 Task: View  the past & upcoming event of Procter & Gamble
Action: Mouse moved to (642, 28)
Screenshot: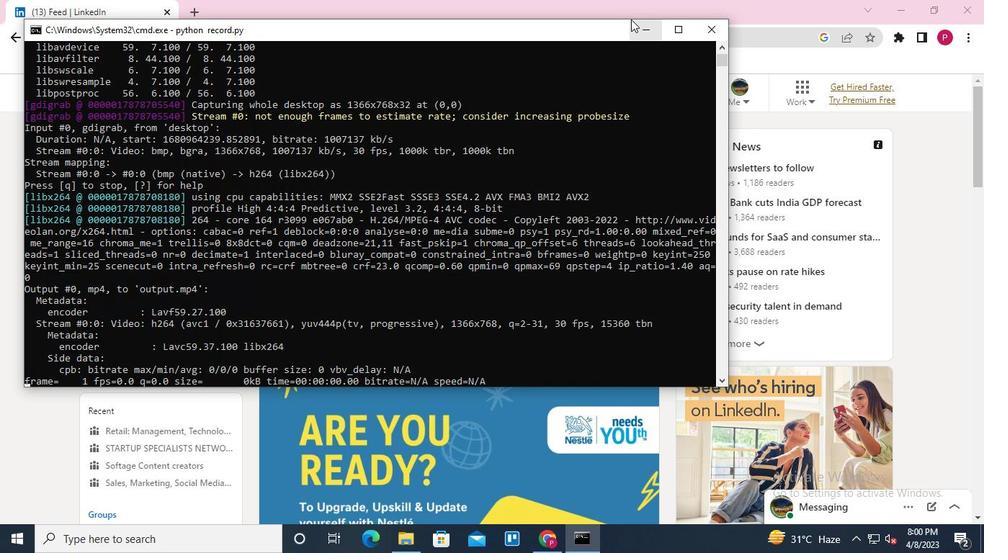
Action: Mouse pressed left at (642, 28)
Screenshot: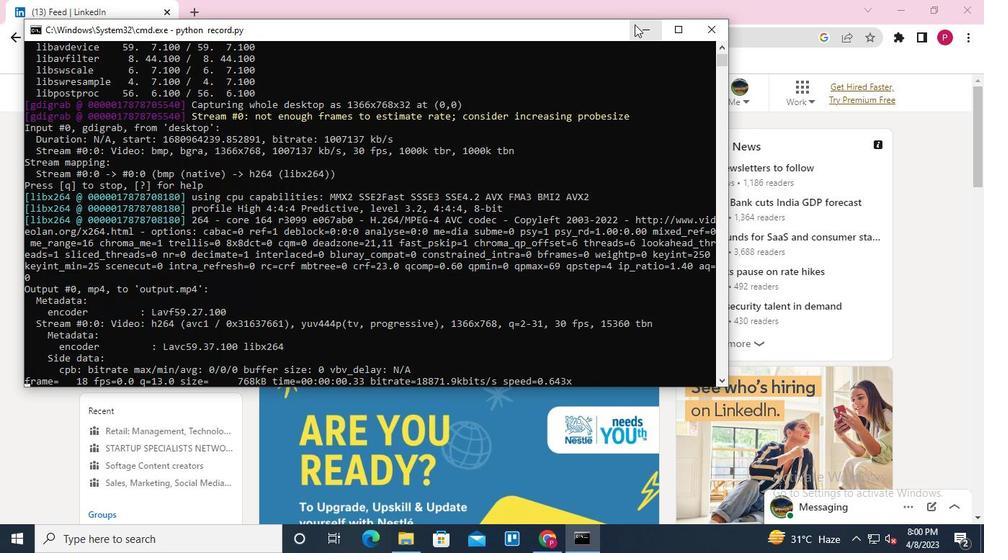 
Action: Mouse moved to (245, 92)
Screenshot: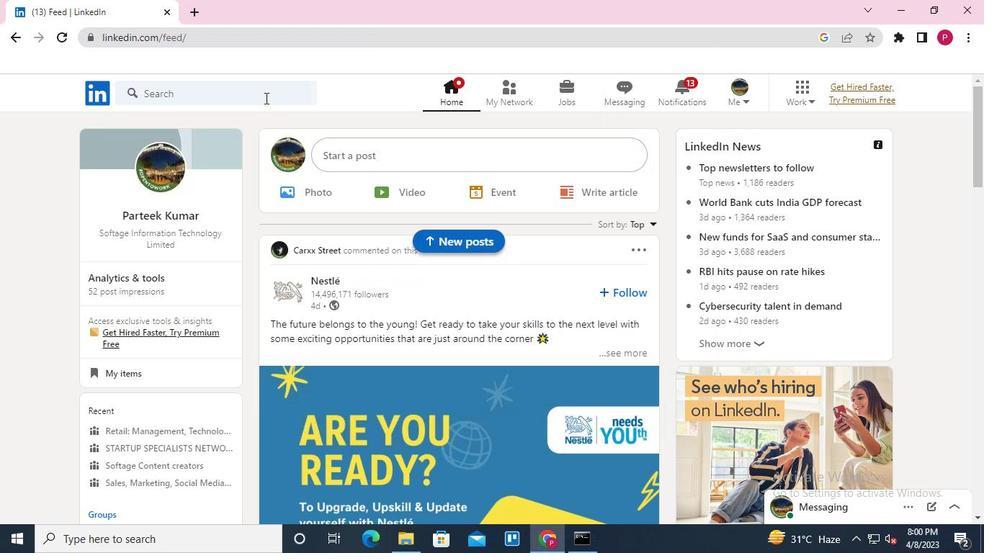 
Action: Mouse pressed left at (245, 92)
Screenshot: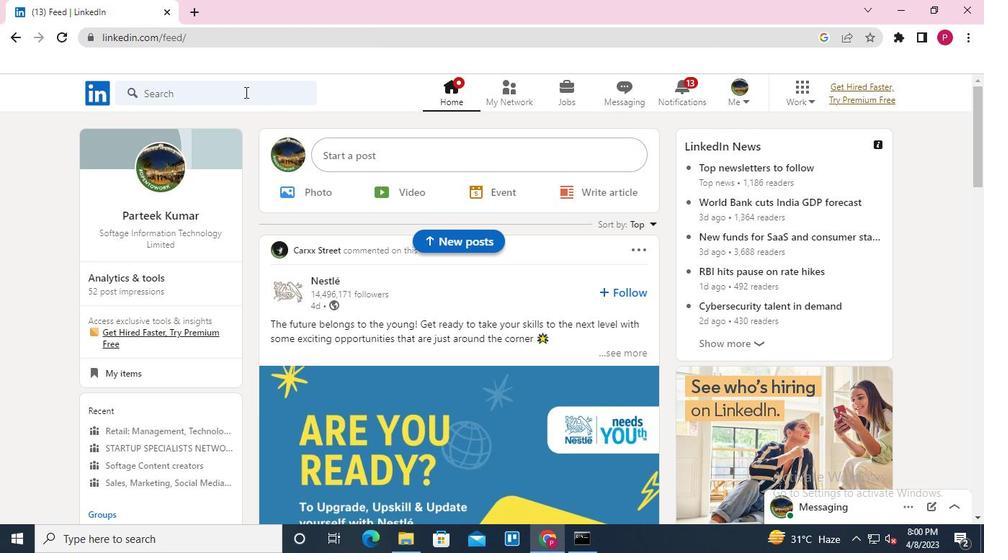 
Action: Mouse moved to (160, 150)
Screenshot: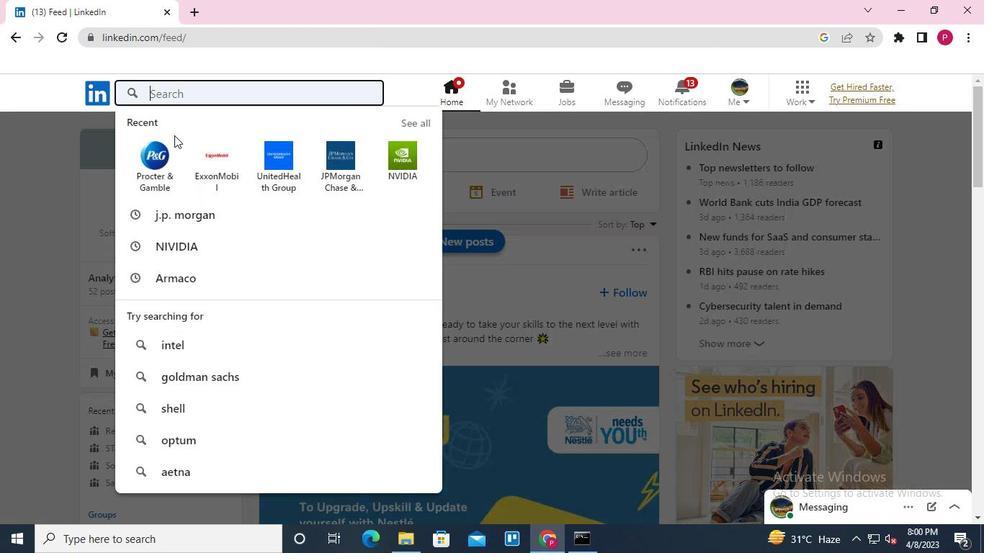 
Action: Mouse pressed left at (160, 150)
Screenshot: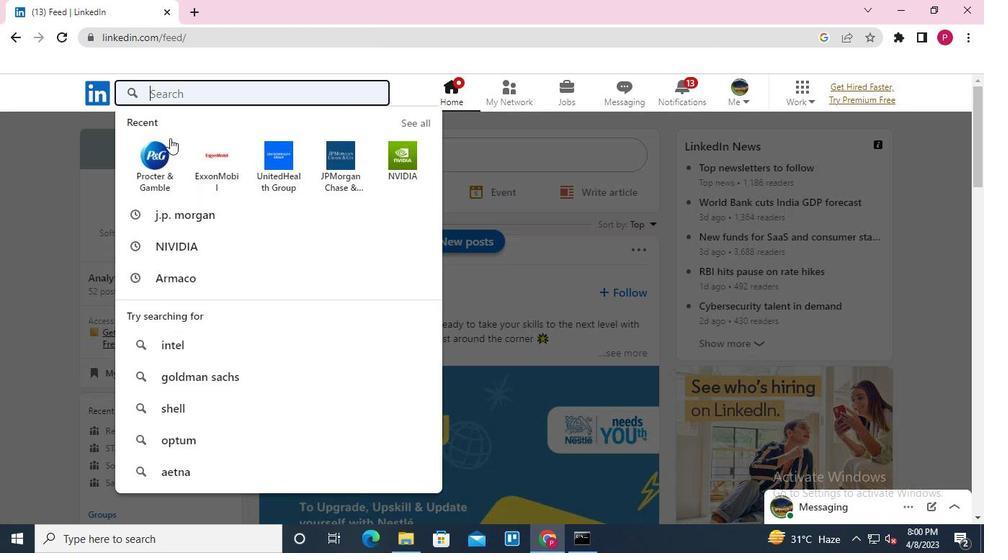 
Action: Mouse moved to (468, 171)
Screenshot: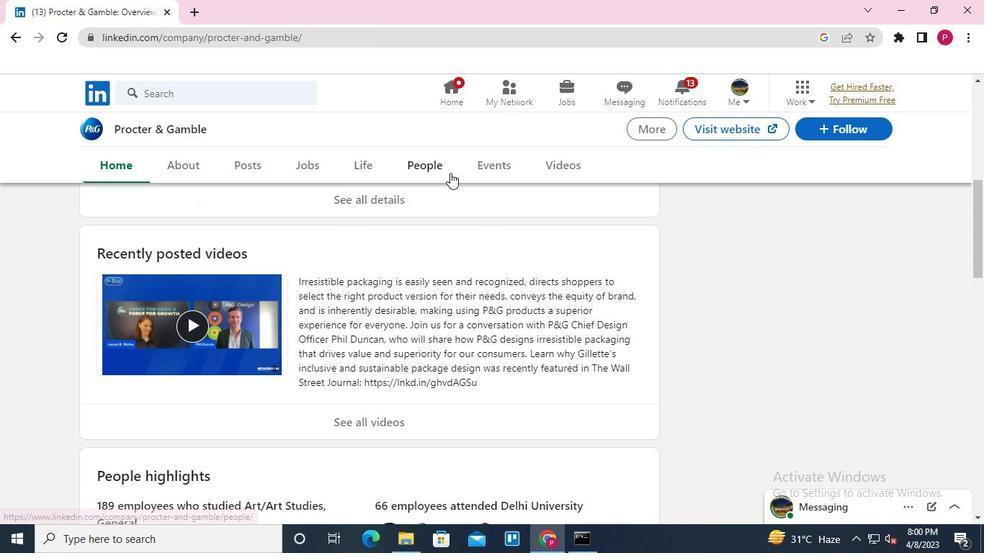 
Action: Mouse pressed left at (468, 171)
Screenshot: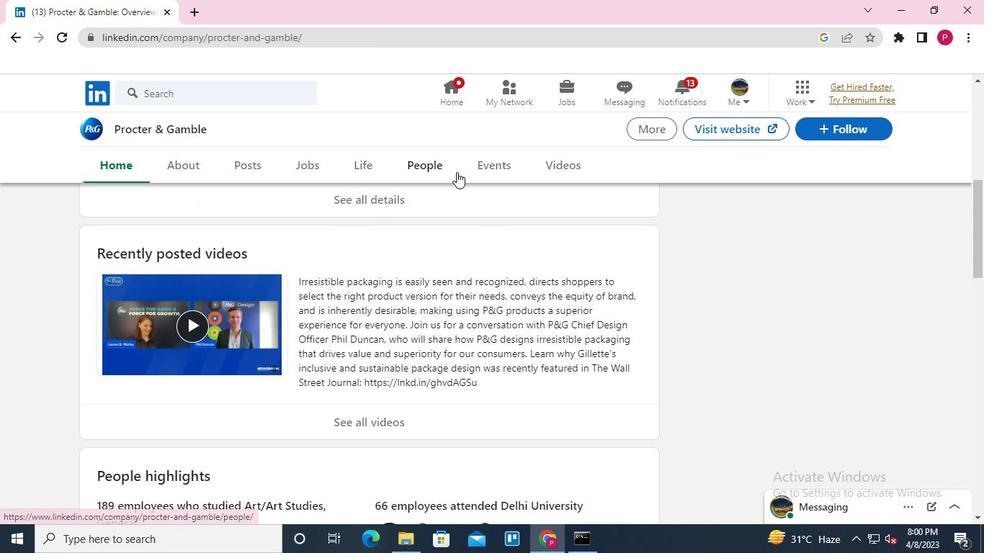 
Action: Mouse moved to (321, 346)
Screenshot: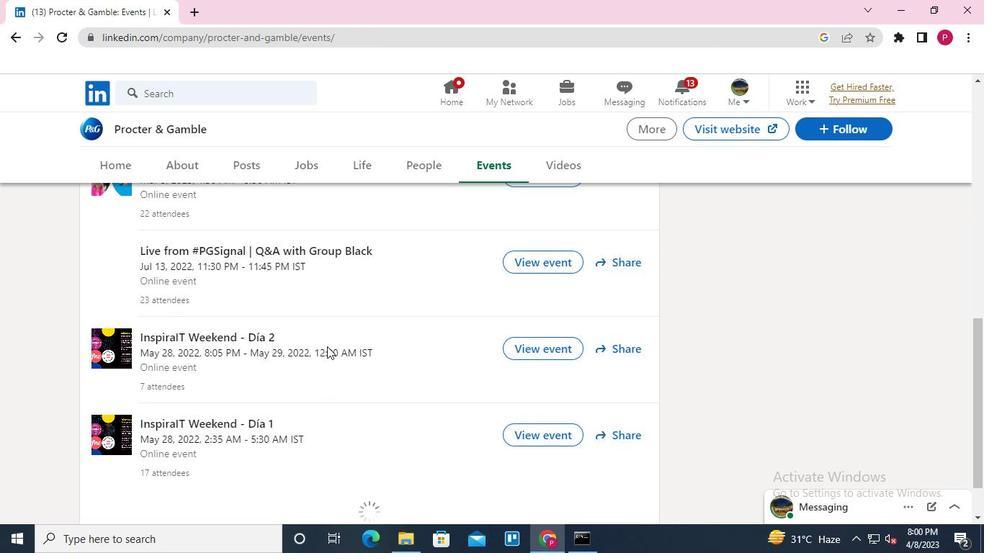 
Action: Keyboard Key.alt_l
Screenshot: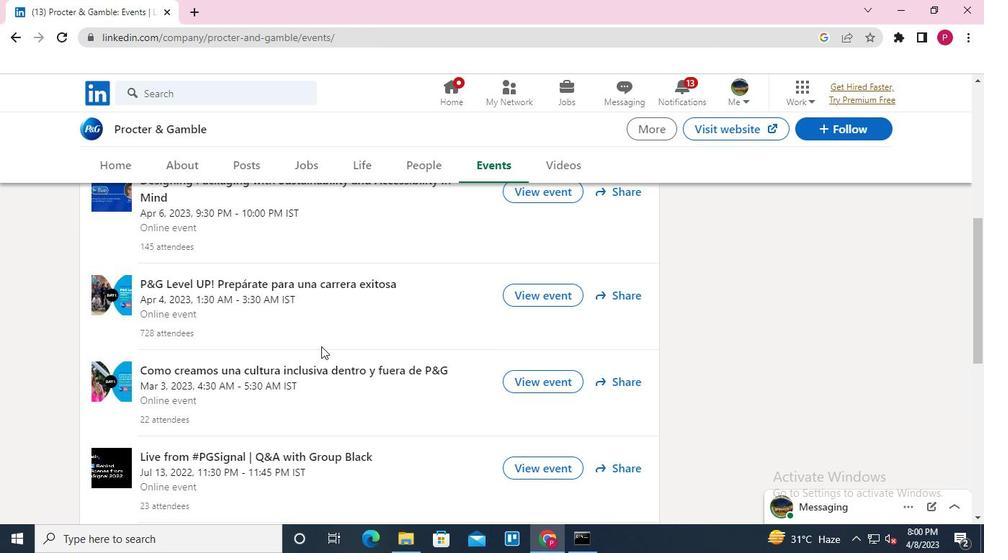
Action: Keyboard Key.tab
Screenshot: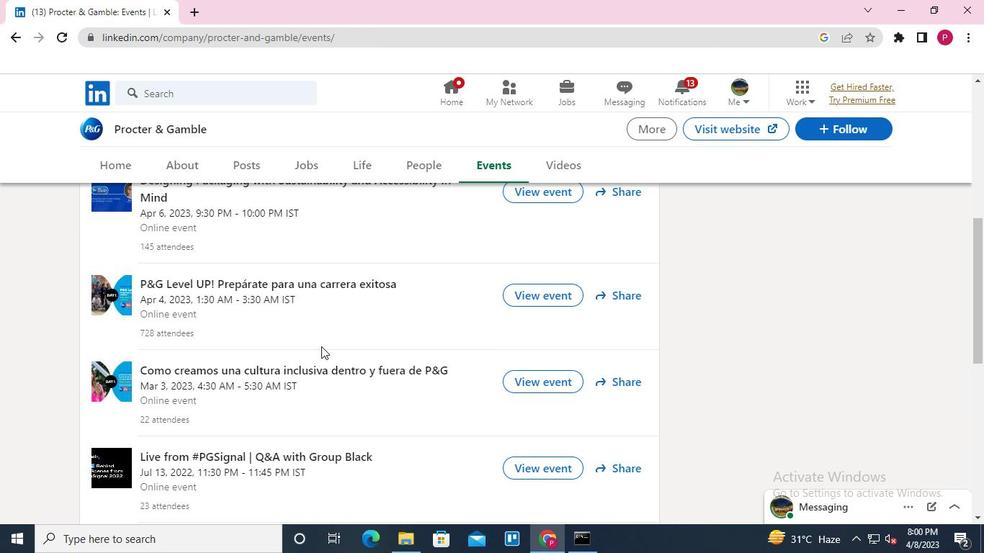 
Action: Mouse moved to (715, 30)
Screenshot: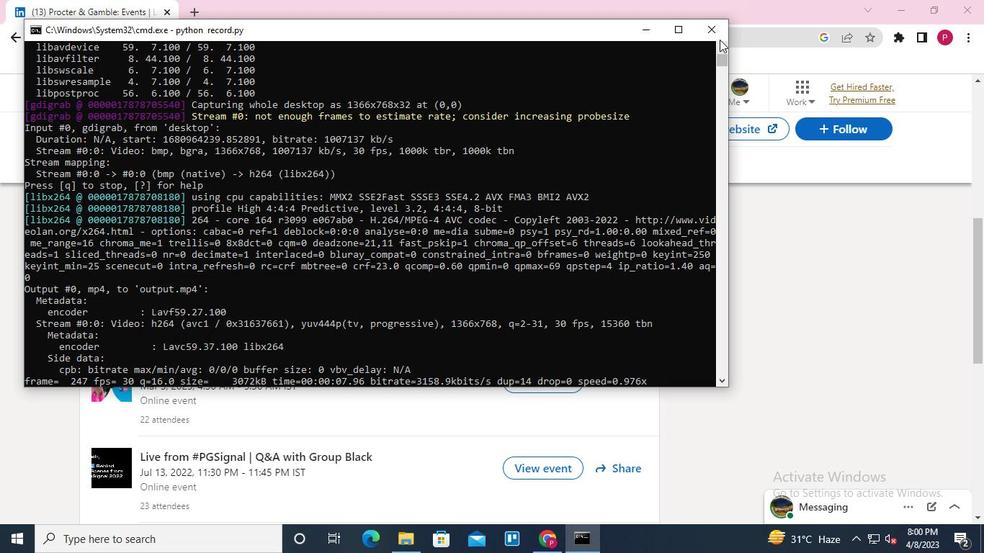 
Action: Mouse pressed left at (715, 30)
Screenshot: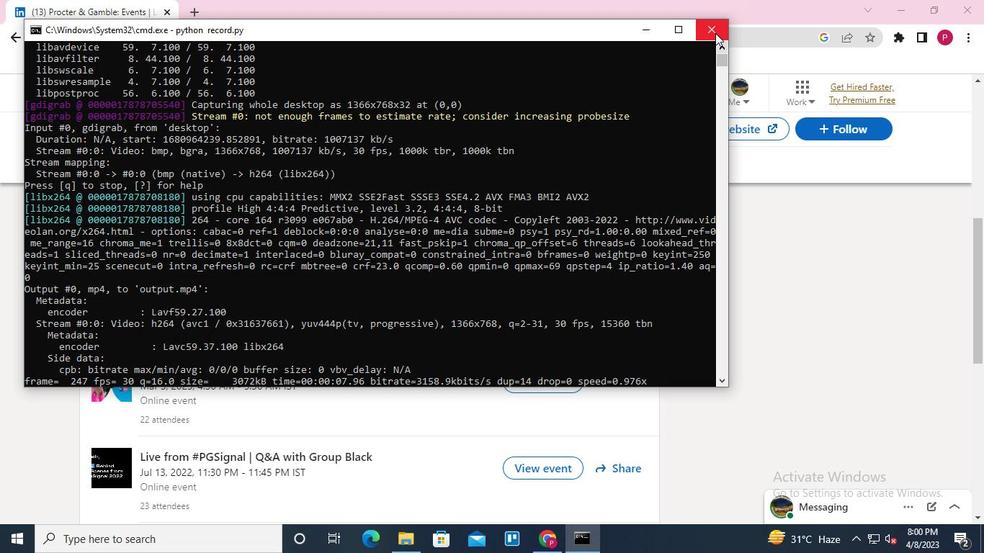 
Action: Mouse moved to (711, 30)
Screenshot: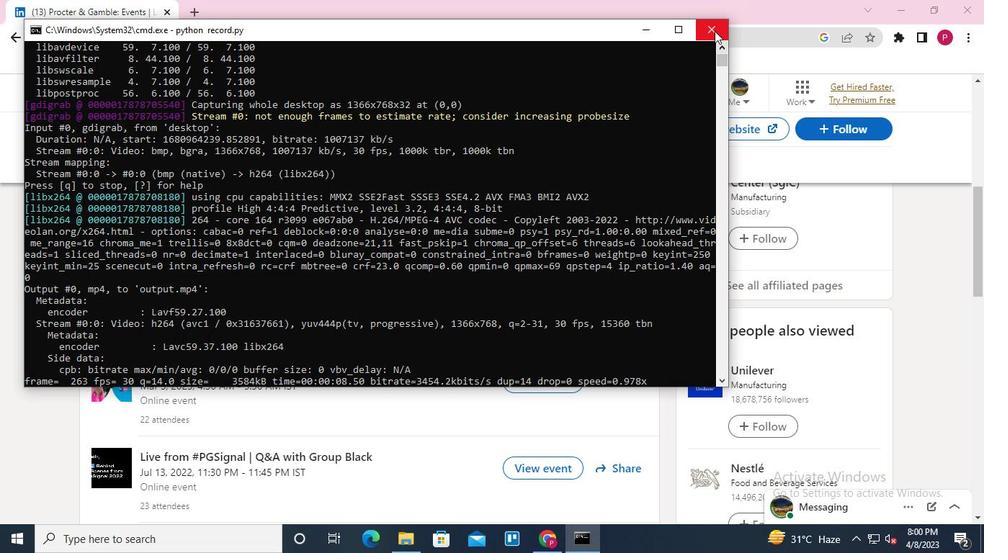 
